 Task: Check the message updates in notification section.
Action: Mouse moved to (1253, 173)
Screenshot: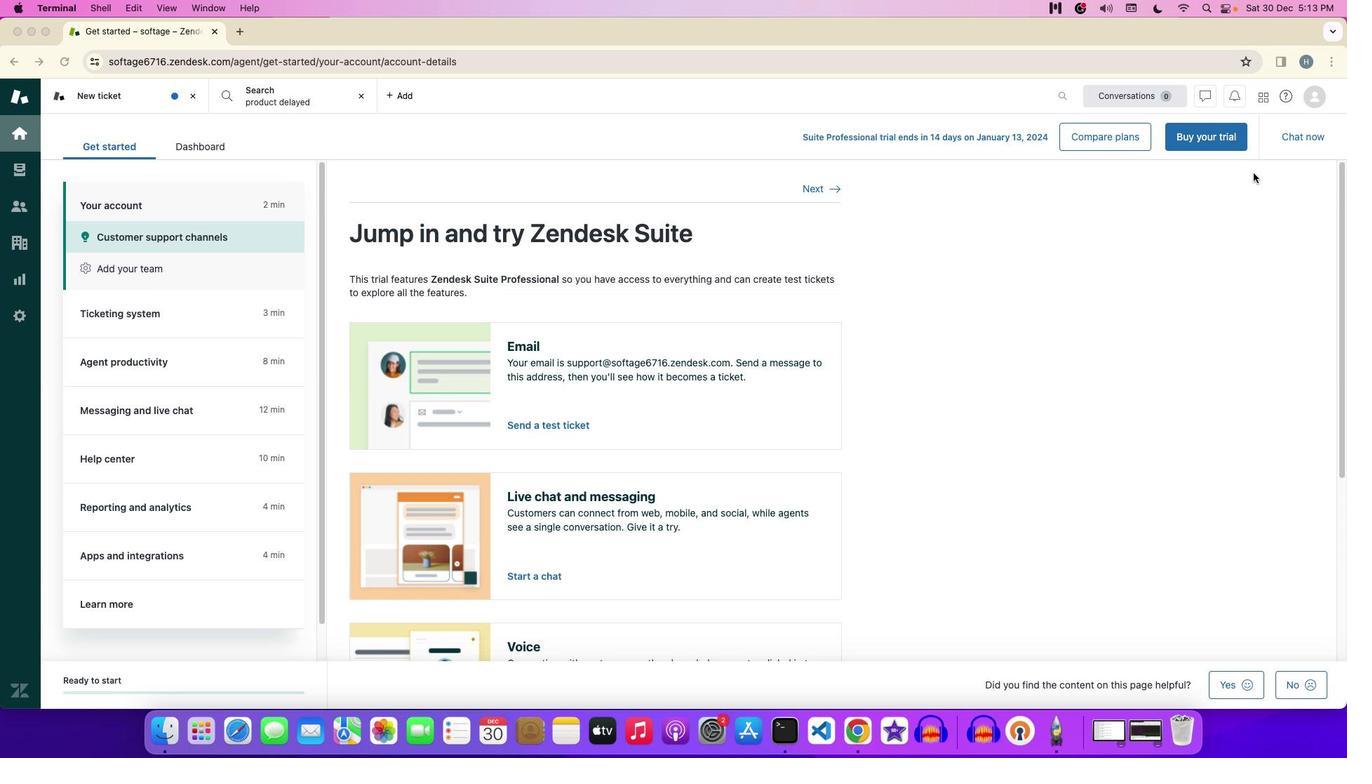 
Action: Mouse pressed left at (1253, 173)
Screenshot: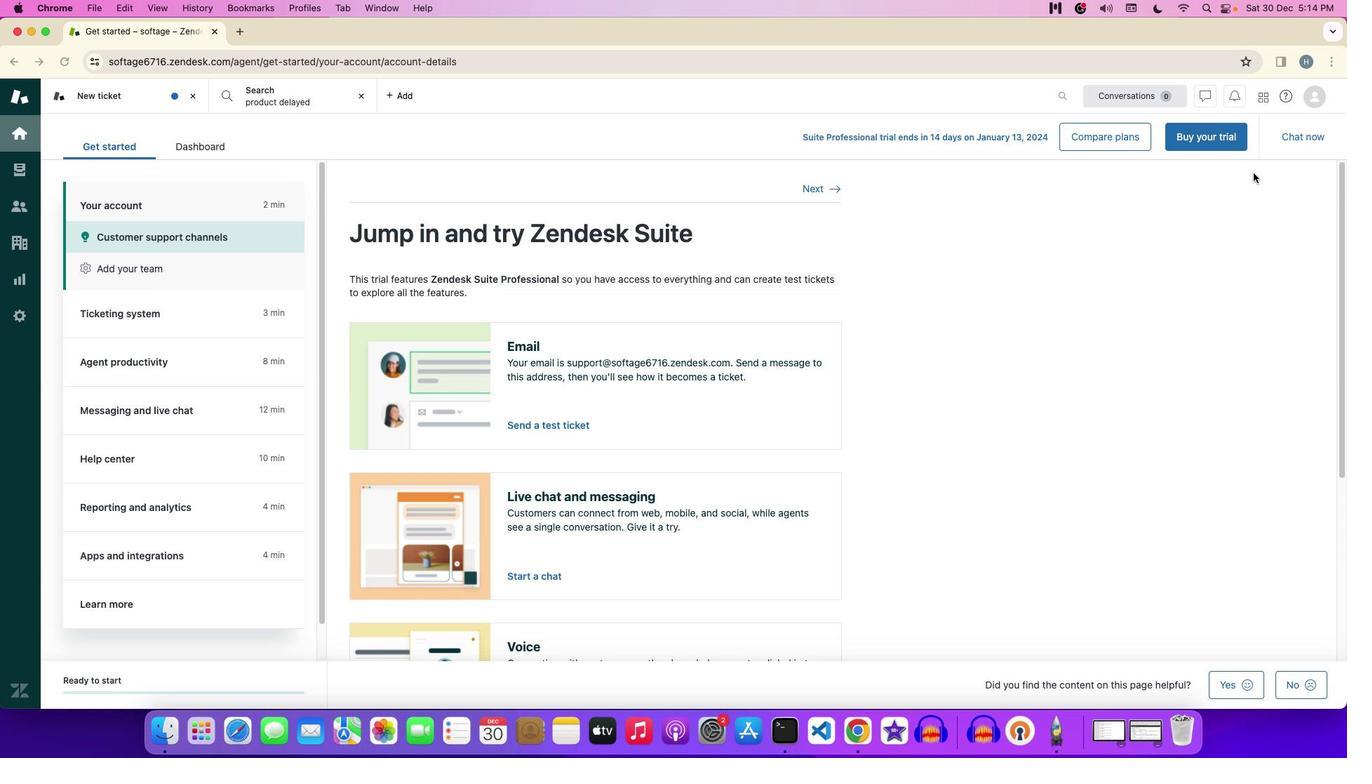 
Action: Mouse moved to (1239, 95)
Screenshot: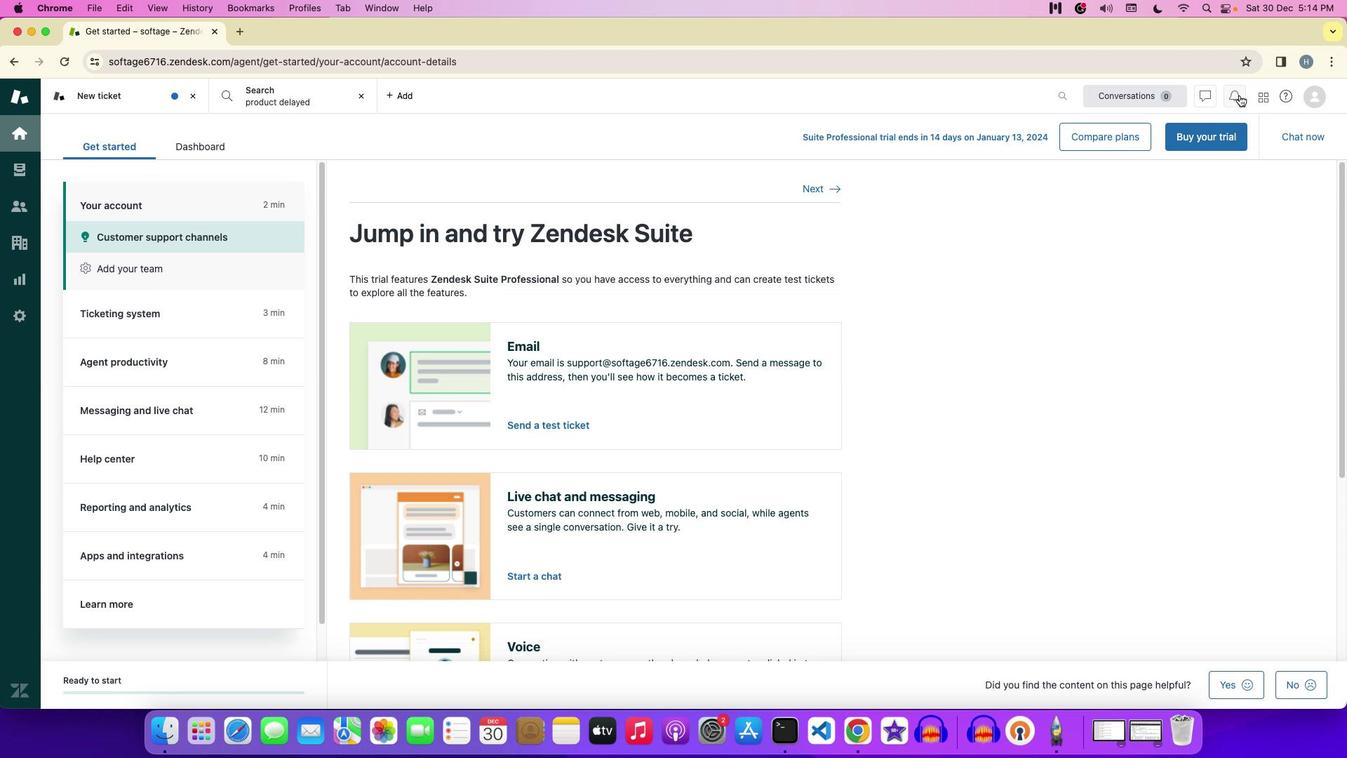 
Action: Mouse pressed left at (1239, 95)
Screenshot: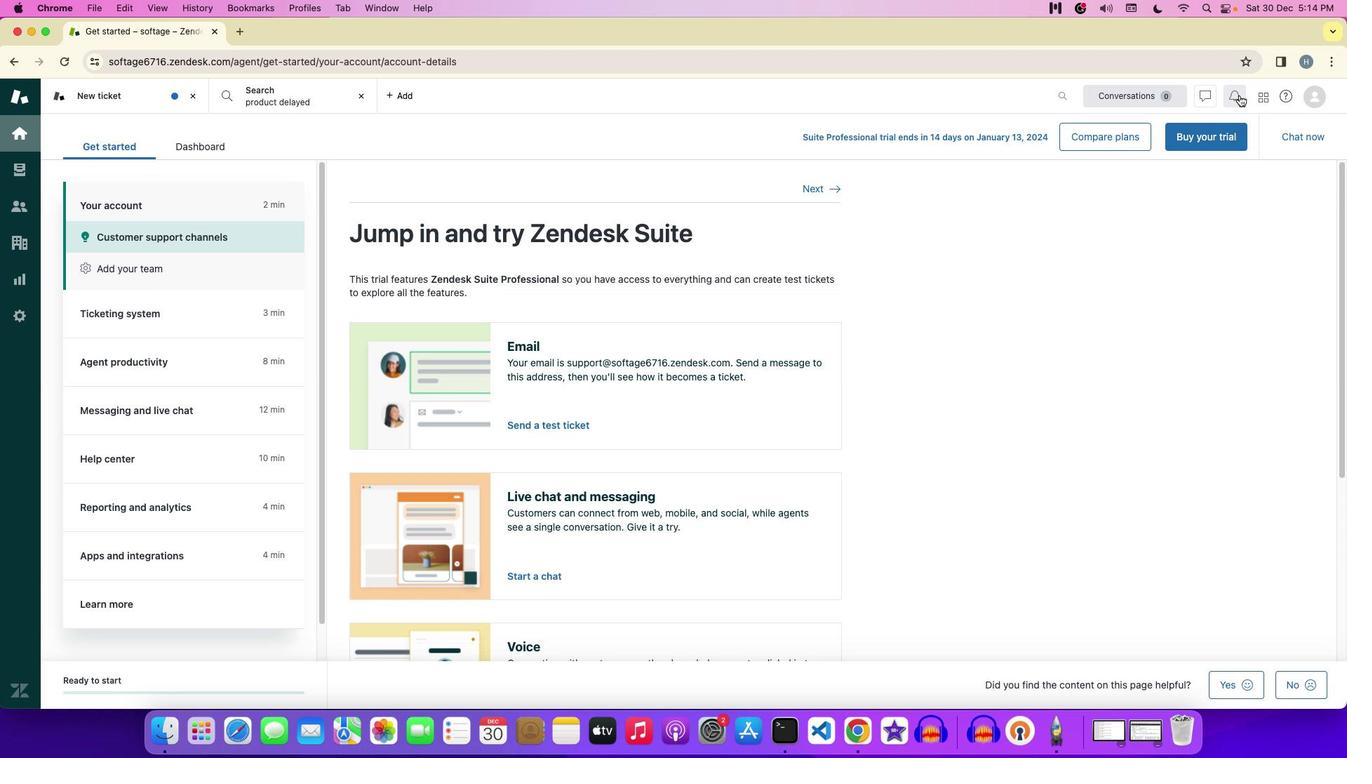 
Action: Mouse moved to (1268, 202)
Screenshot: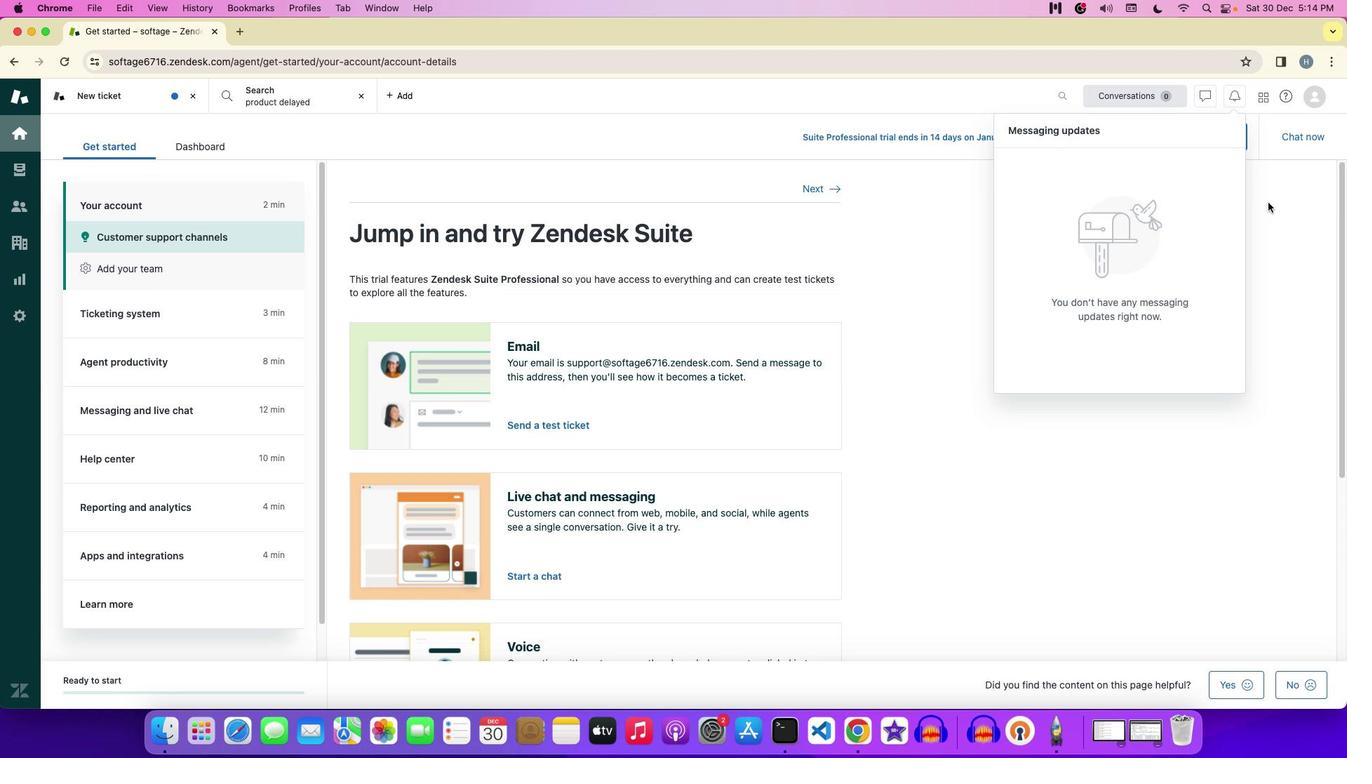 
